 Task: Create a task  Add support for offline messaging and chat , assign it to team member softage.10@softage.net in the project WhiteCap and update the status of the task to  At Risk , set the priority of the task to Medium.
Action: Mouse moved to (63, 214)
Screenshot: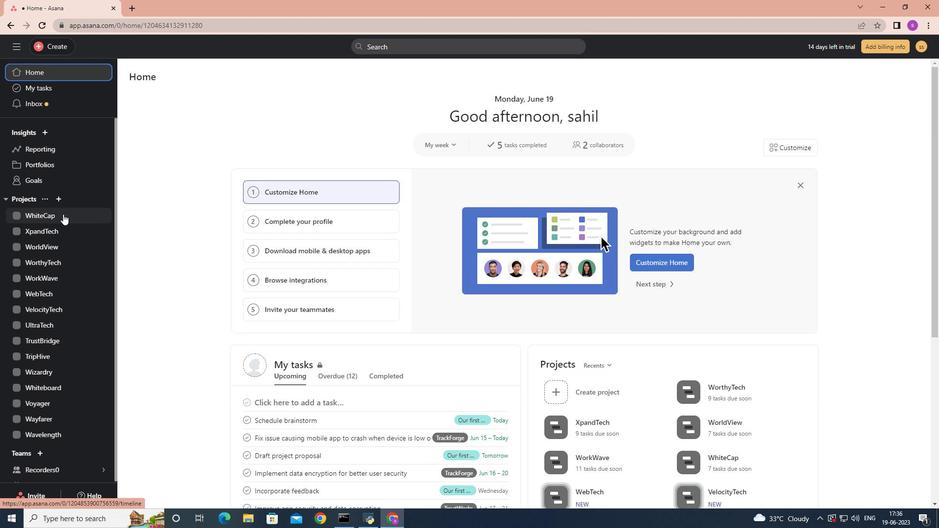 
Action: Mouse pressed left at (63, 214)
Screenshot: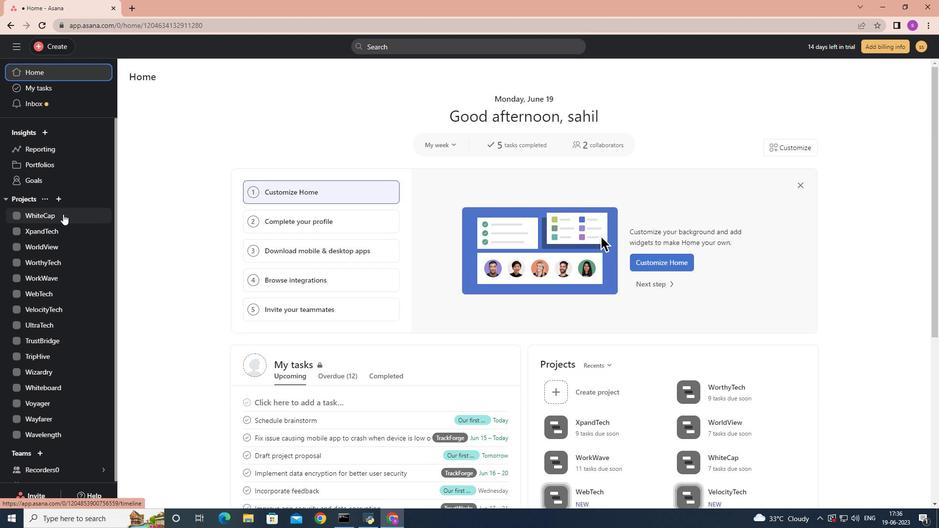 
Action: Mouse moved to (163, 121)
Screenshot: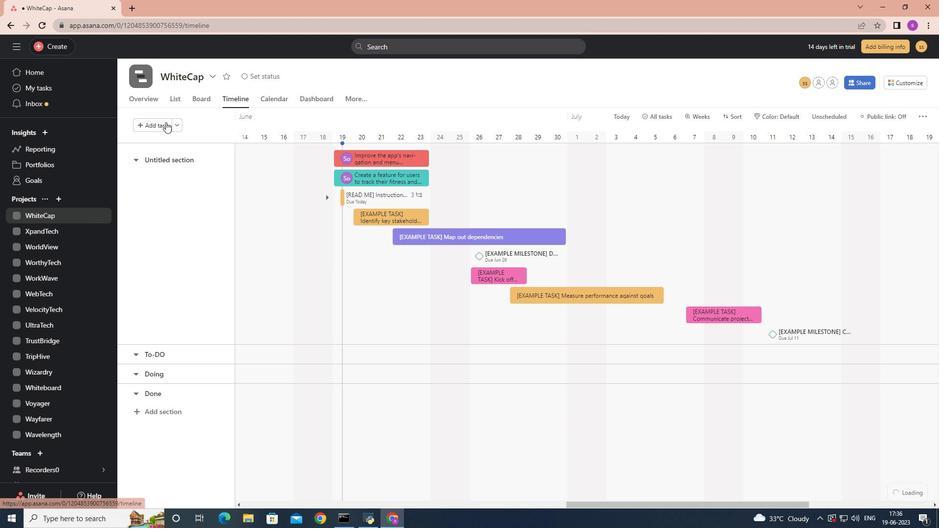 
Action: Mouse pressed left at (163, 121)
Screenshot: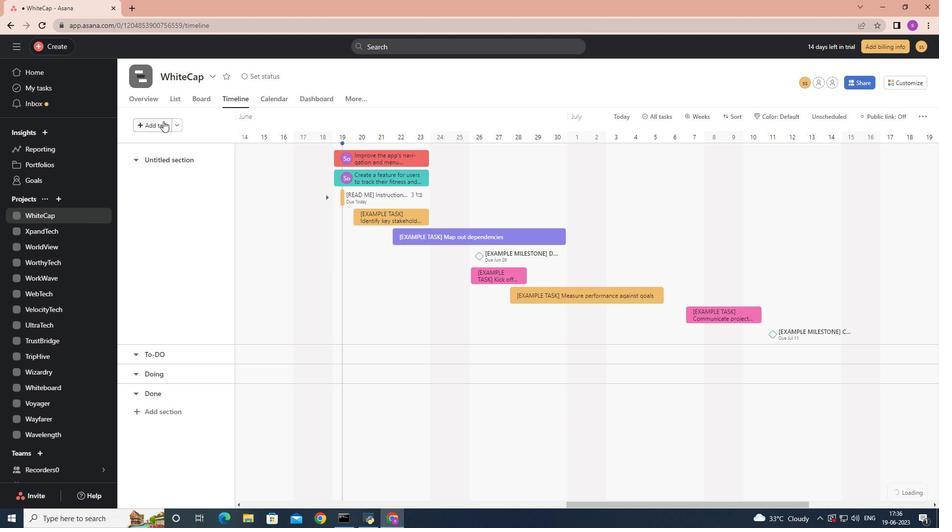 
Action: Mouse moved to (219, 146)
Screenshot: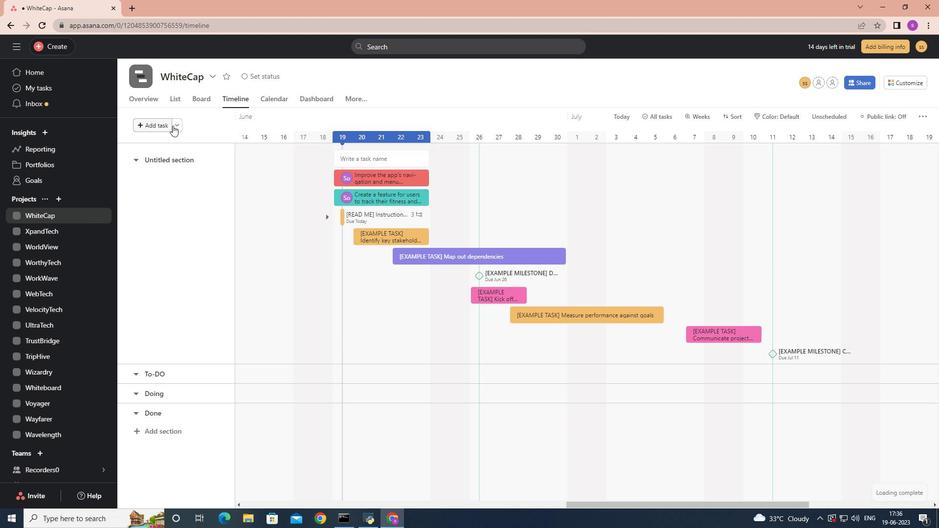 
Action: Key pressed <Key.shift>Add<Key.space>support<Key.space>for<Key.space>offline<Key.space>messaging<Key.space>and<Key.space>chat<Key.space>
Screenshot: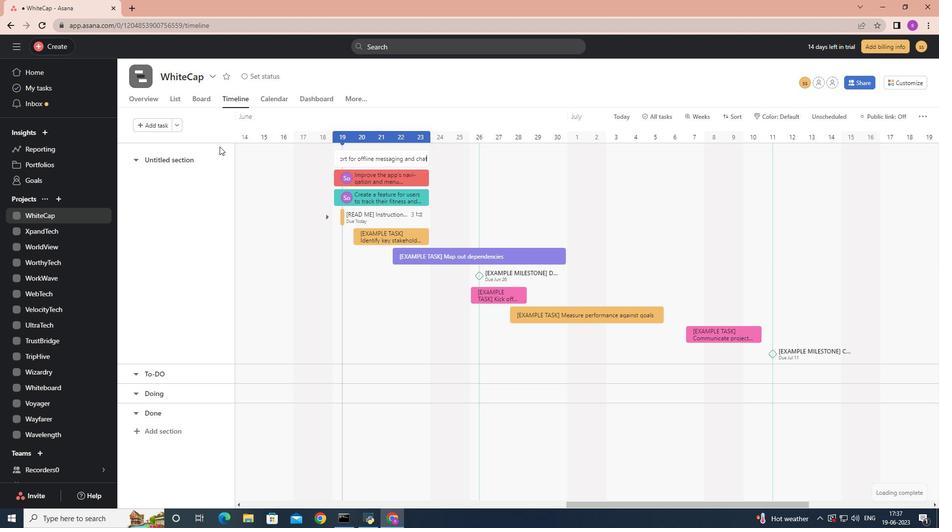 
Action: Mouse moved to (219, 148)
Screenshot: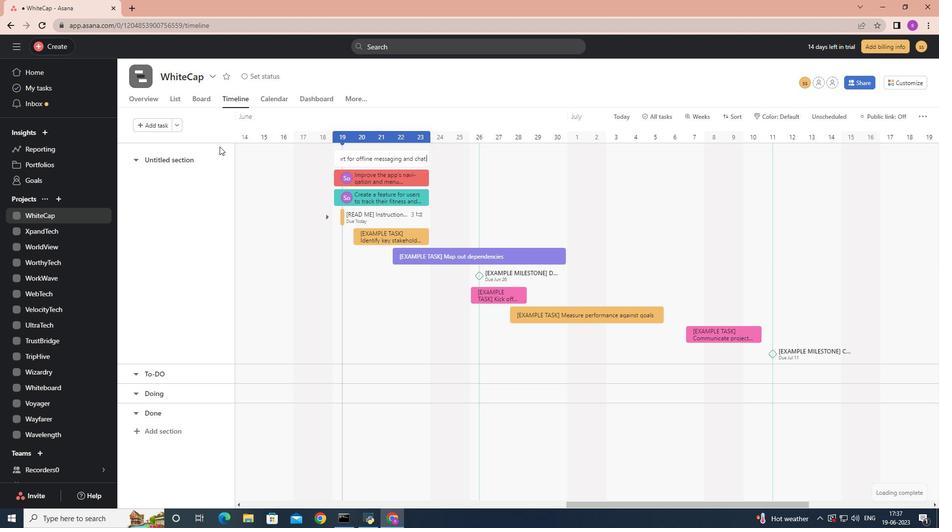 
Action: Key pressed <Key.enter>
Screenshot: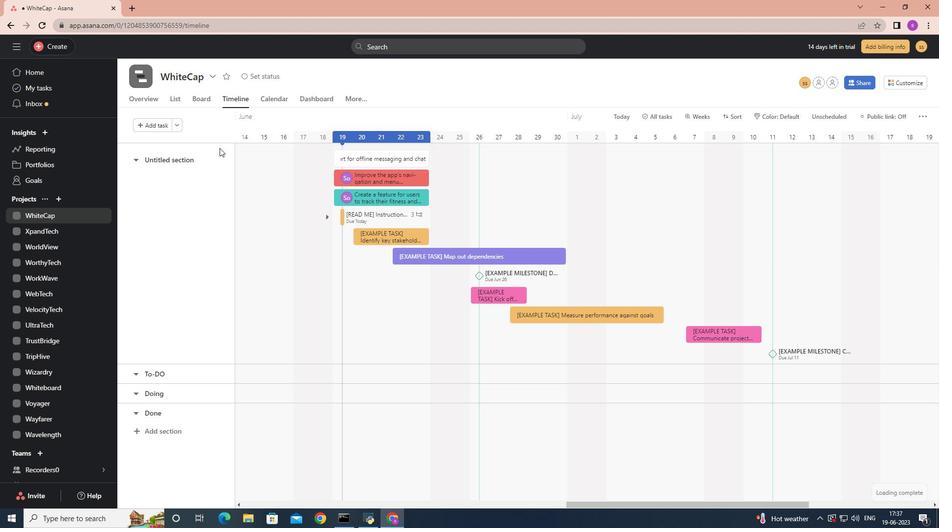 
Action: Mouse moved to (359, 156)
Screenshot: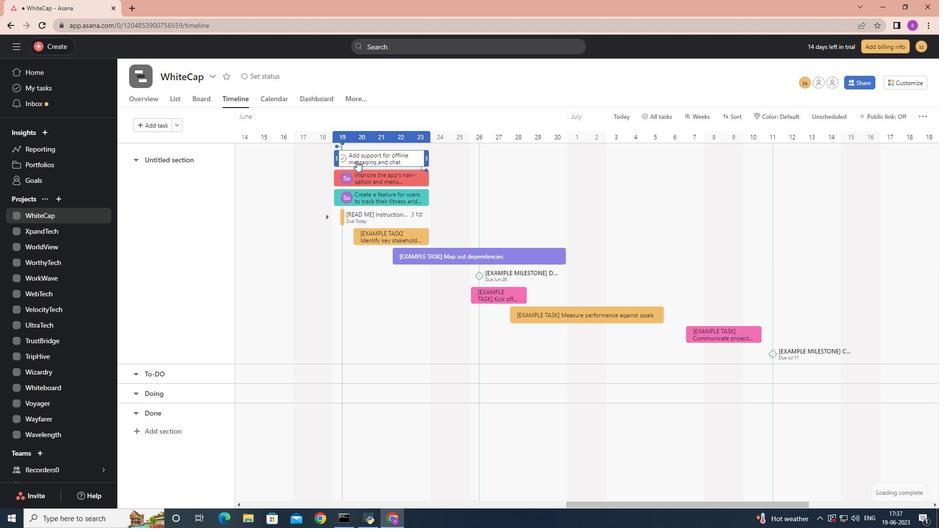 
Action: Mouse pressed left at (359, 156)
Screenshot: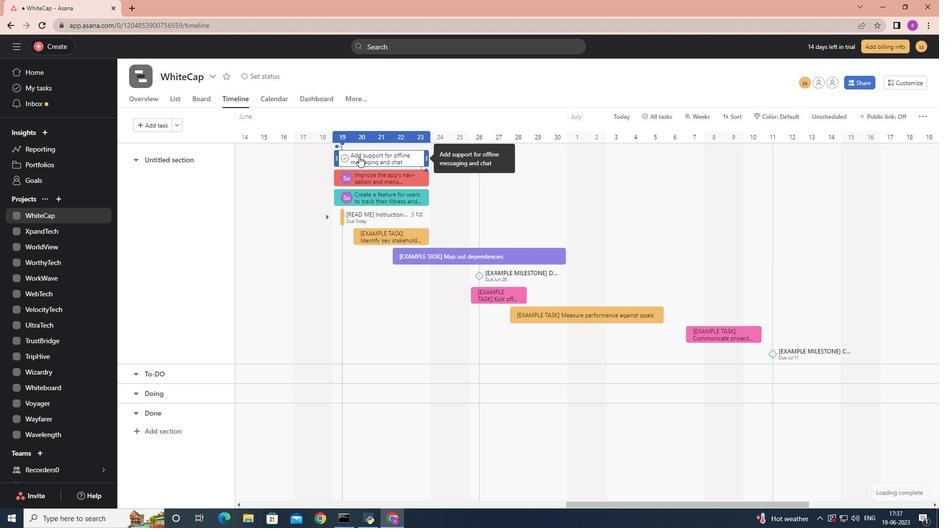 
Action: Mouse moved to (690, 172)
Screenshot: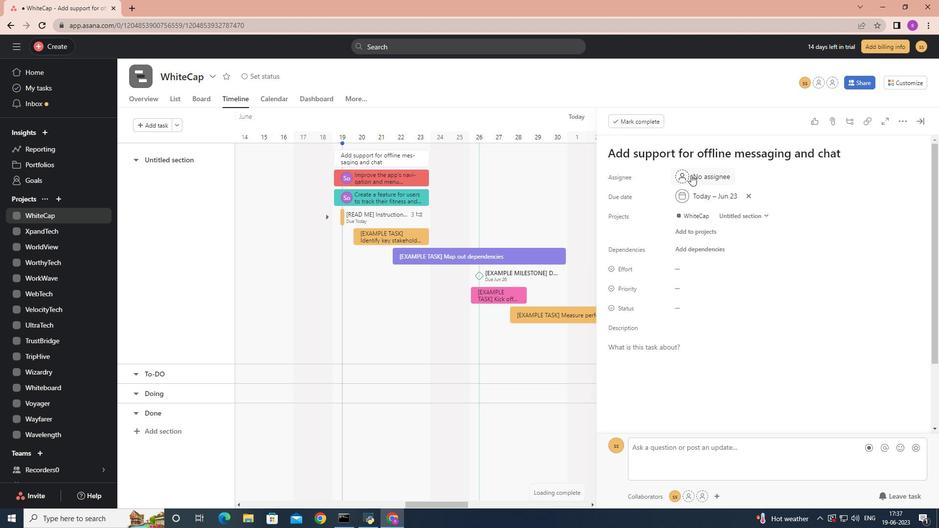 
Action: Mouse pressed left at (690, 172)
Screenshot: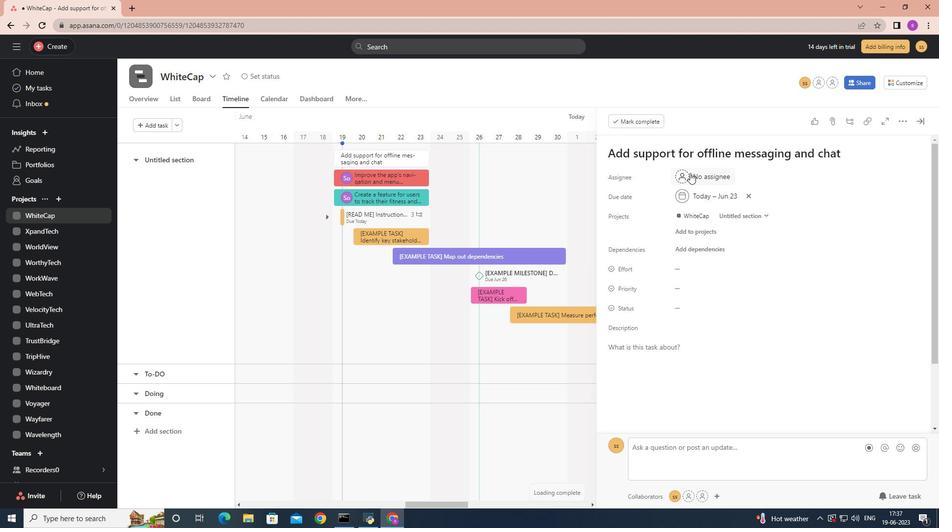 
Action: Mouse moved to (688, 172)
Screenshot: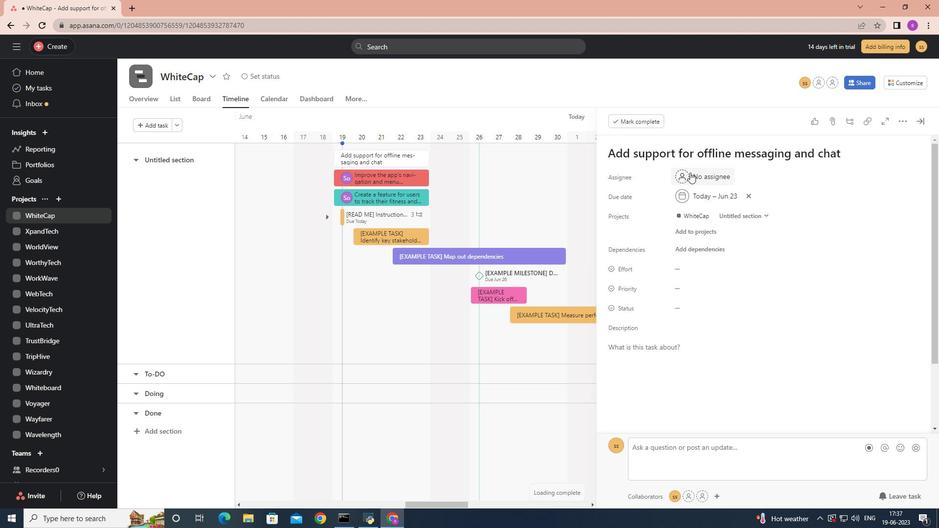 
Action: Key pressed sofatge.10
Screenshot: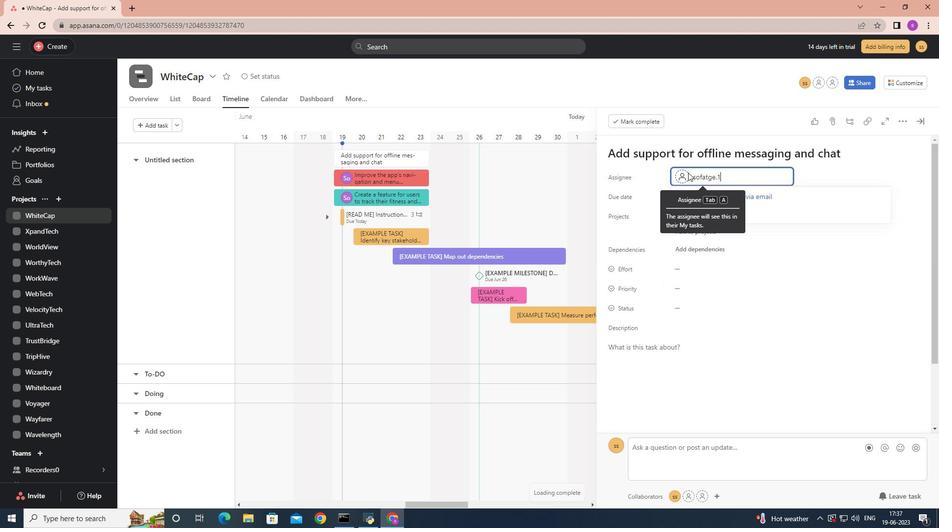 
Action: Mouse moved to (750, 195)
Screenshot: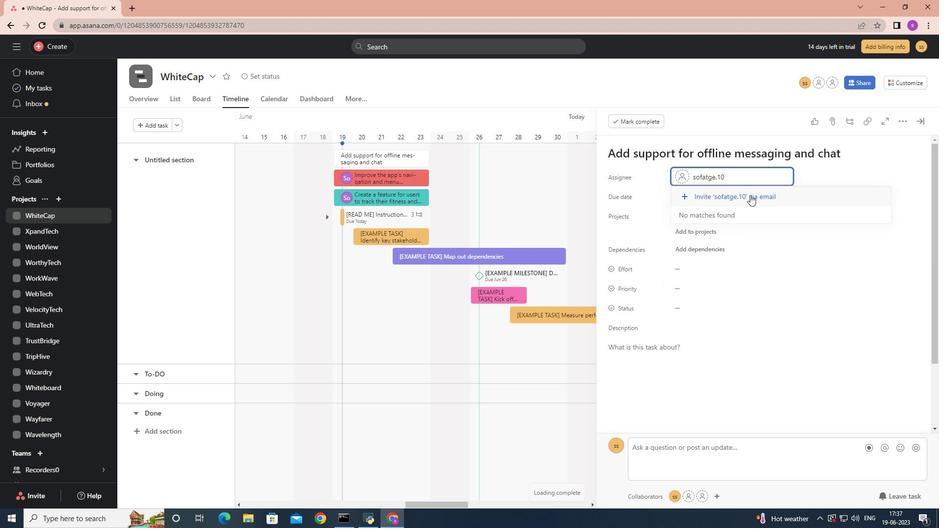 
Action: Key pressed <Key.shift>@softage.net<Key.enter>
Screenshot: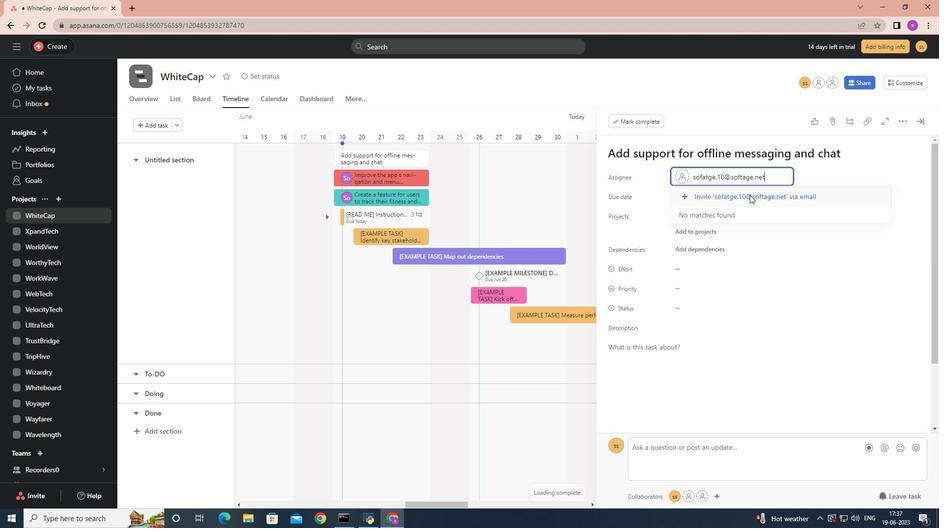 
Action: Mouse moved to (729, 172)
Screenshot: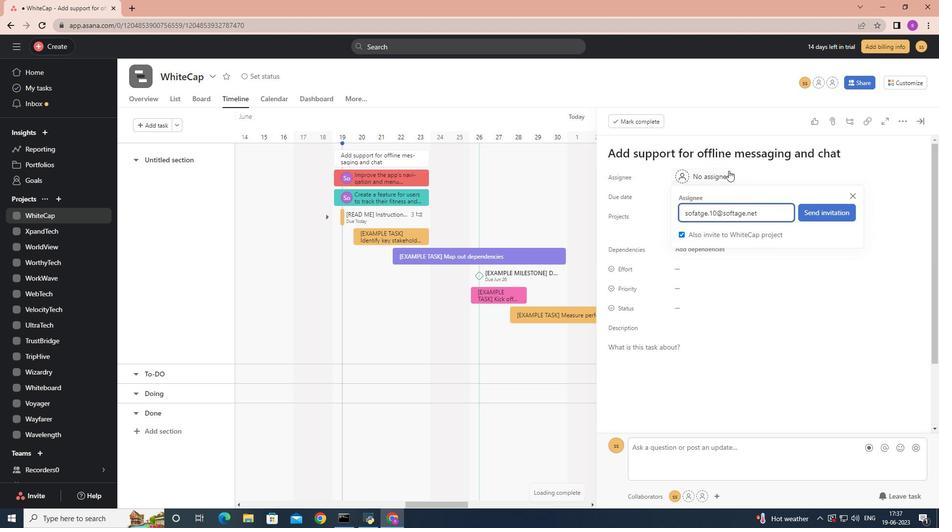
Action: Mouse pressed left at (729, 172)
Screenshot: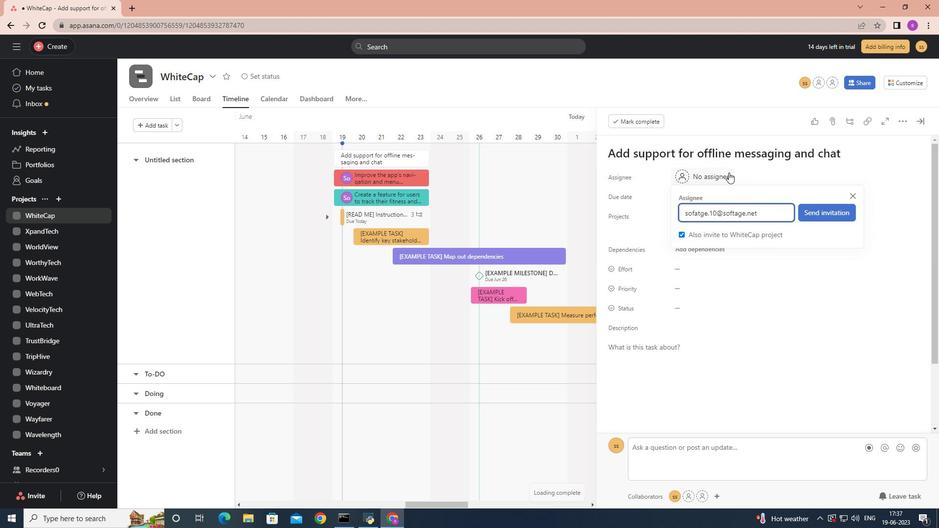
Action: Mouse moved to (760, 178)
Screenshot: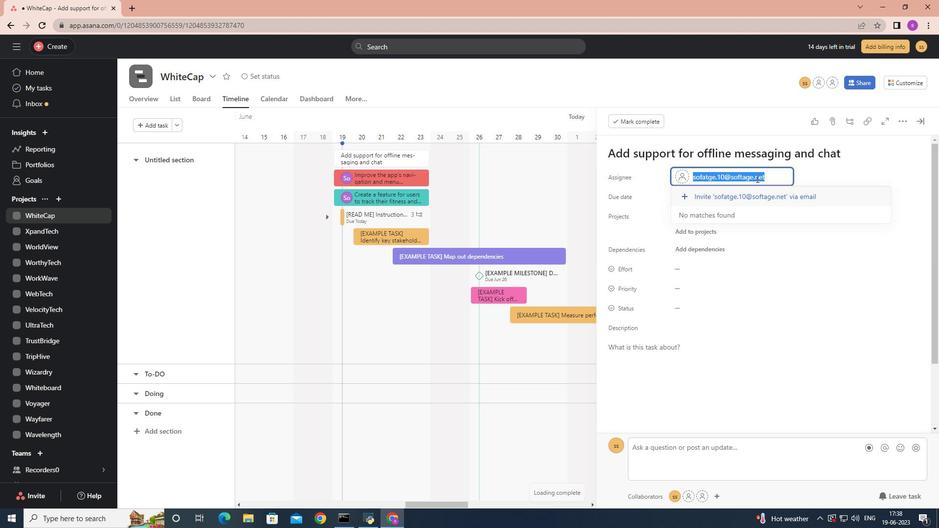 
Action: Key pressed <Key.enter>
Screenshot: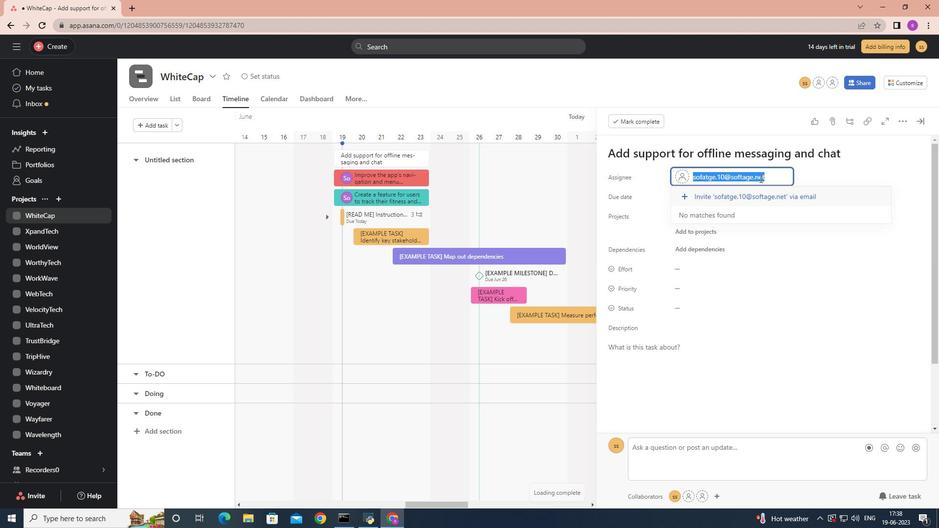 
Action: Mouse moved to (766, 177)
Screenshot: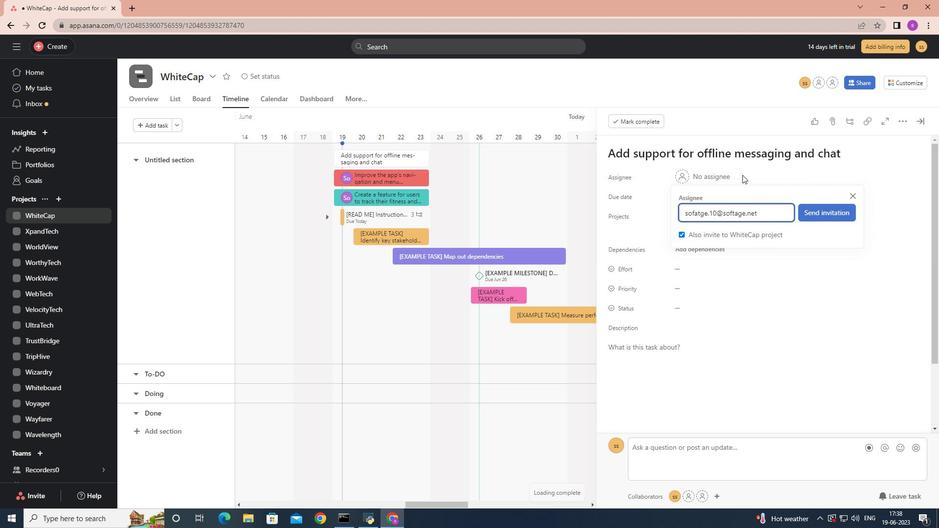 
Action: Mouse pressed left at (748, 175)
Screenshot: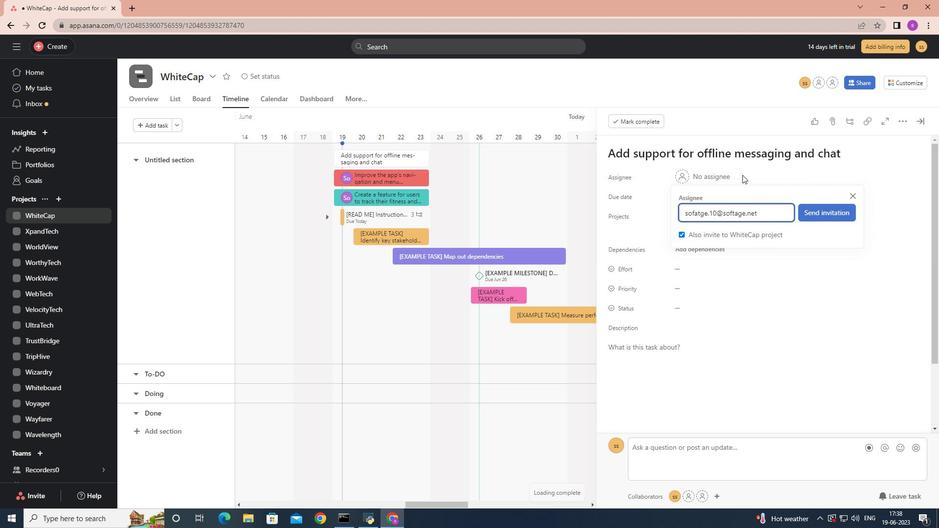
Action: Mouse moved to (687, 176)
Screenshot: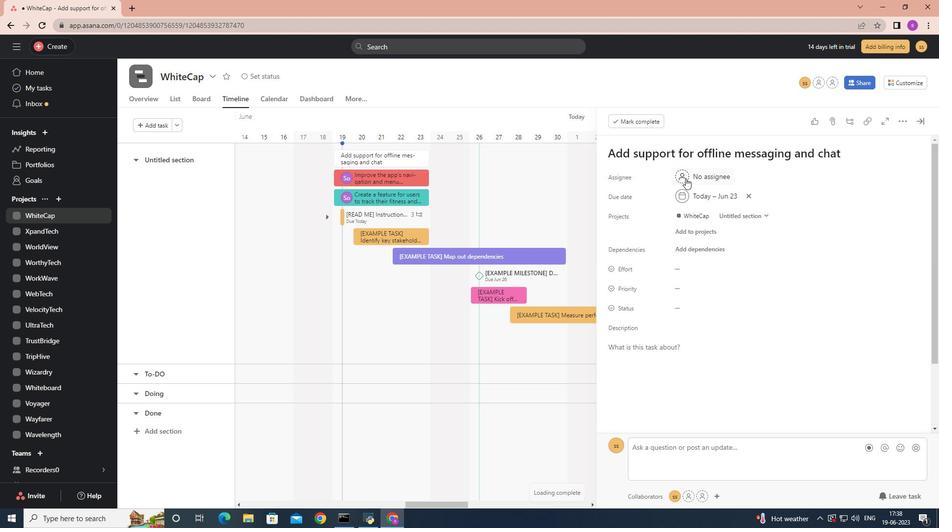 
Action: Mouse pressed left at (687, 176)
Screenshot: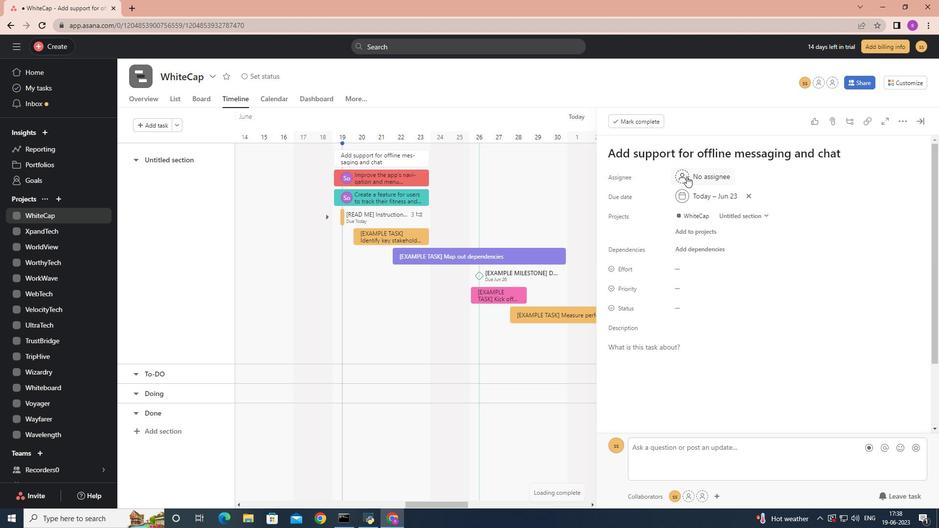 
Action: Mouse moved to (736, 176)
Screenshot: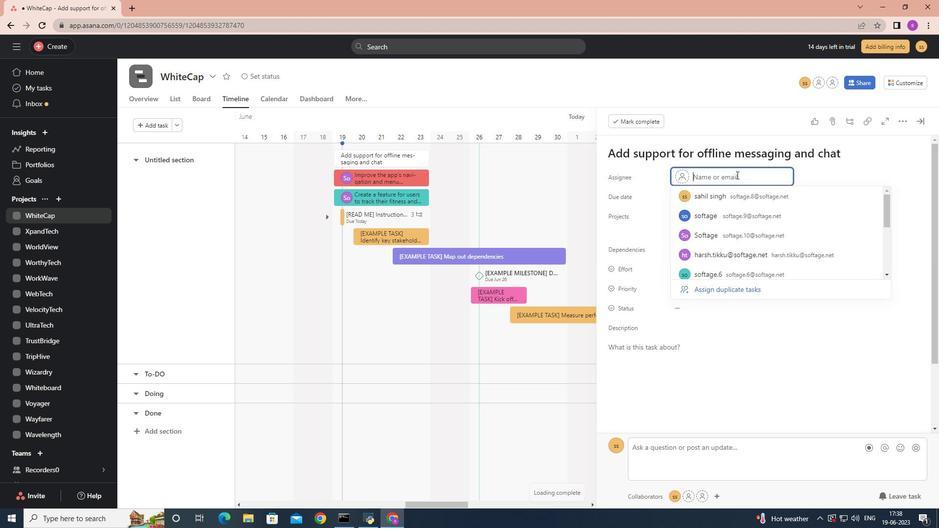 
Action: Key pressed softage.10
Screenshot: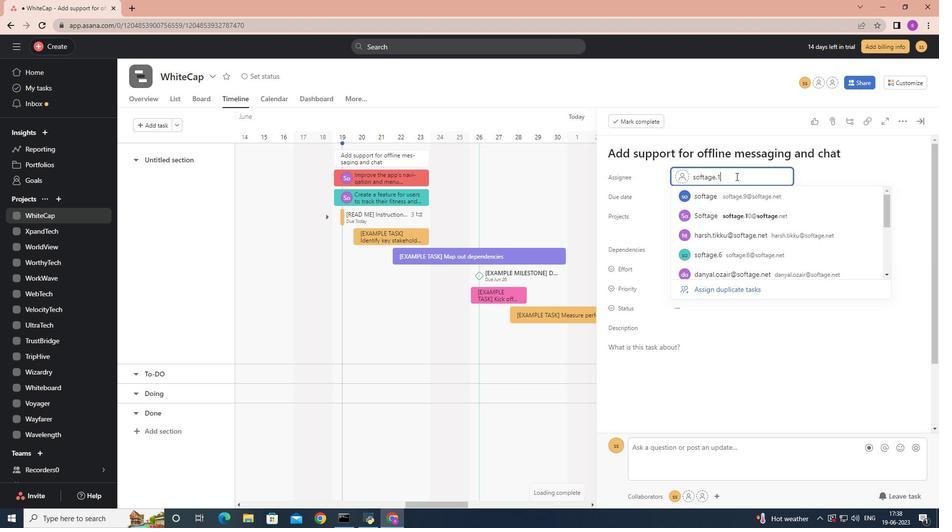 
Action: Mouse moved to (746, 182)
Screenshot: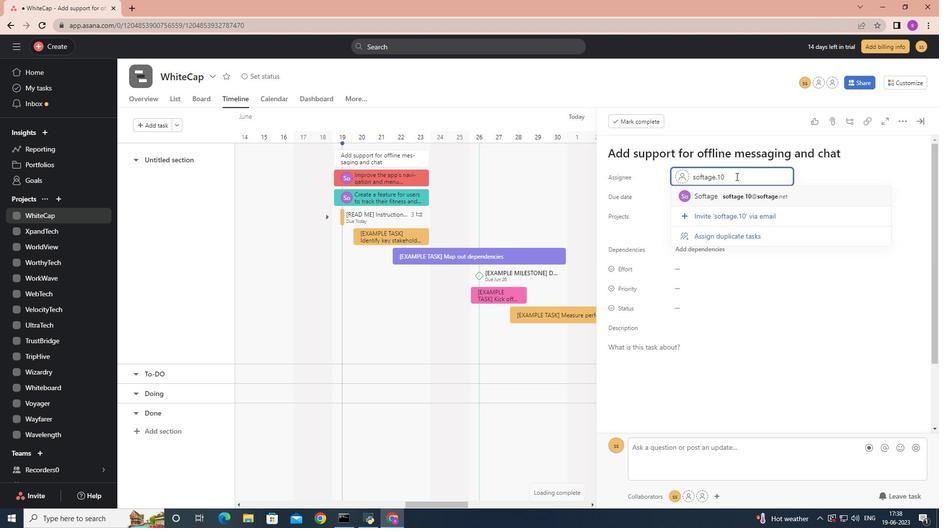 
Action: Key pressed <Key.shift>
Screenshot: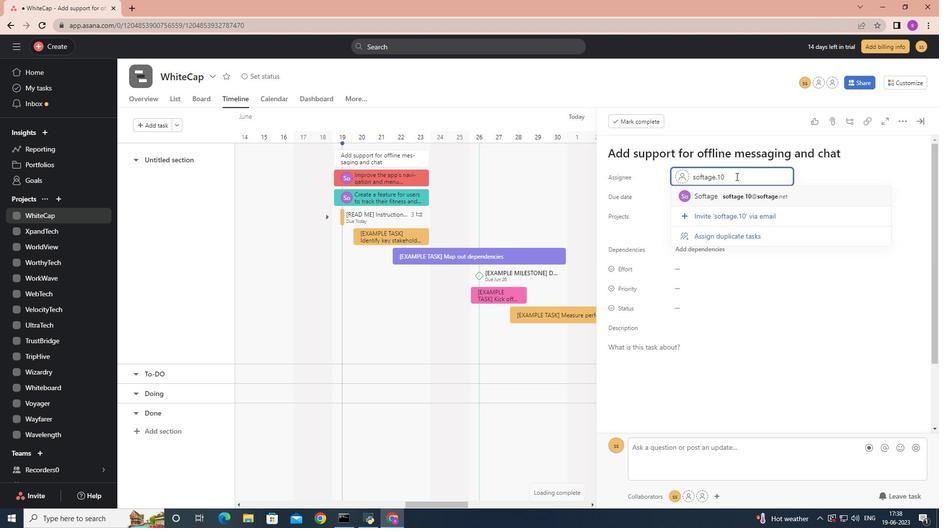 
Action: Mouse moved to (750, 186)
Screenshot: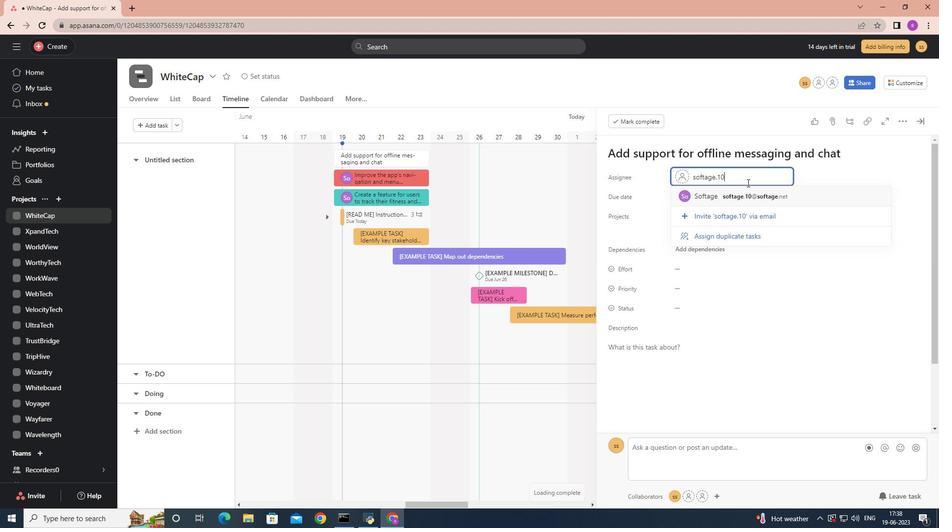 
Action: Key pressed @
Screenshot: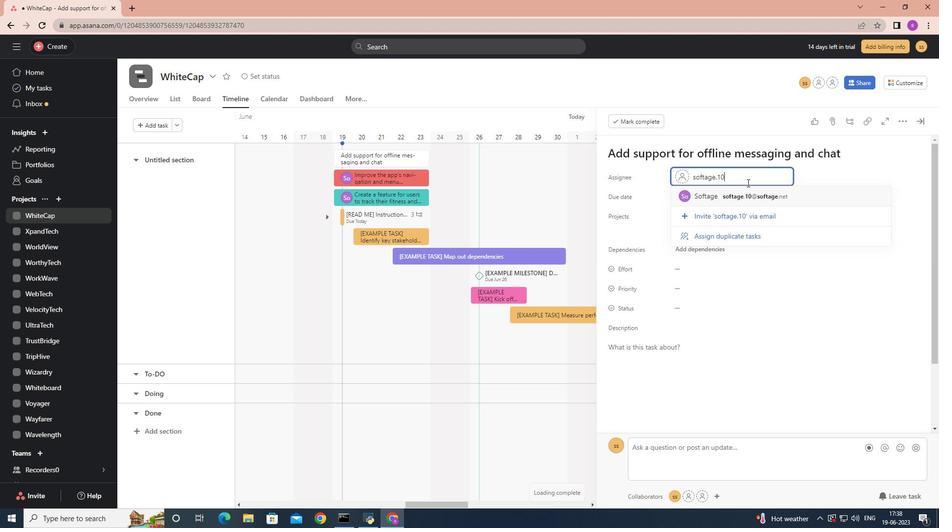 
Action: Mouse moved to (753, 196)
Screenshot: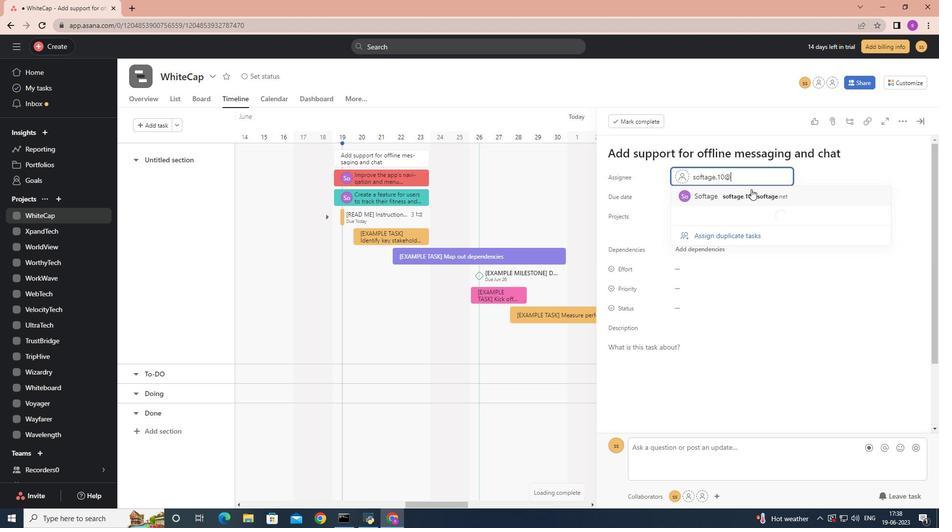 
Action: Mouse pressed left at (753, 196)
Screenshot: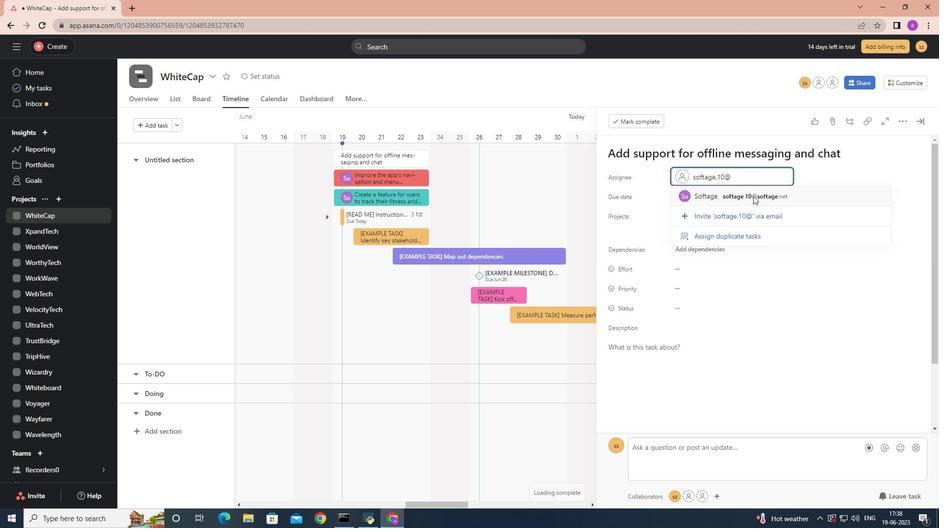 
Action: Mouse pressed left at (753, 196)
Screenshot: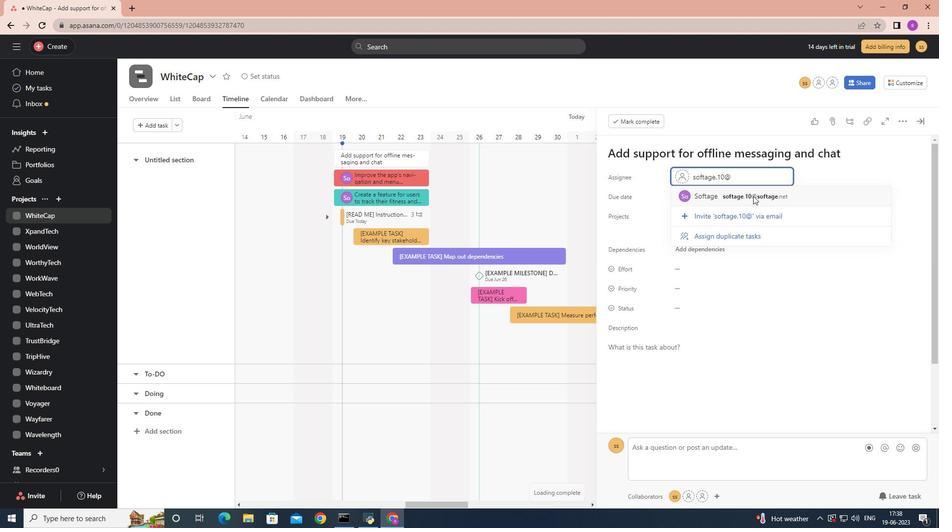 
Action: Mouse moved to (749, 191)
Screenshot: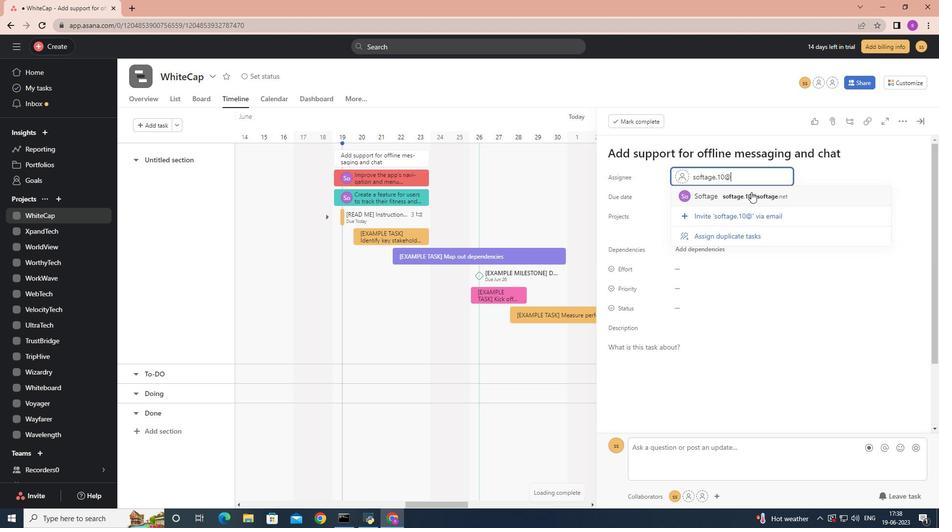 
Action: Mouse pressed left at (749, 191)
Screenshot: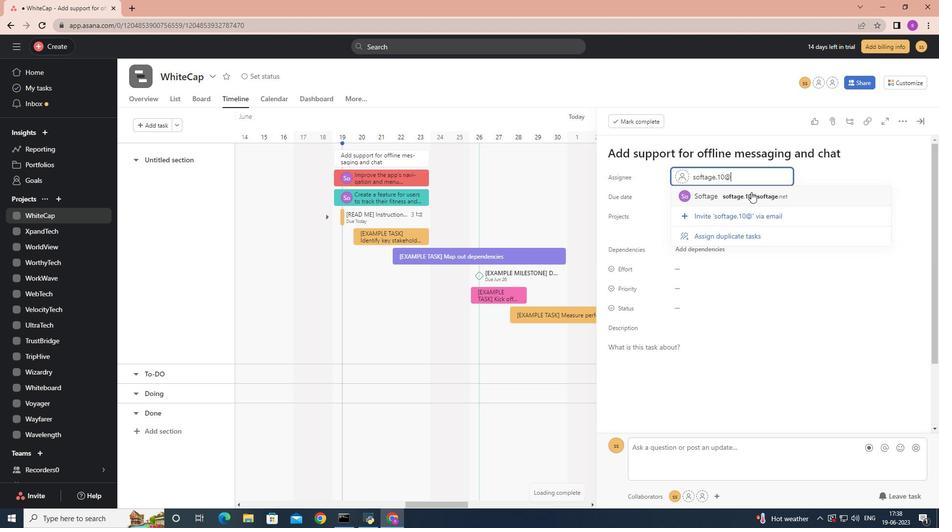 
Action: Mouse moved to (749, 191)
Screenshot: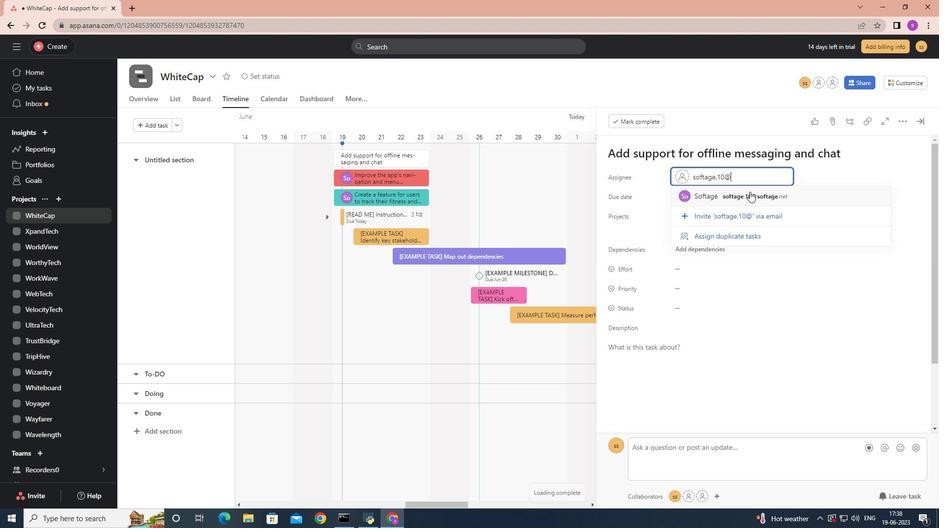
Action: Mouse pressed left at (749, 191)
Screenshot: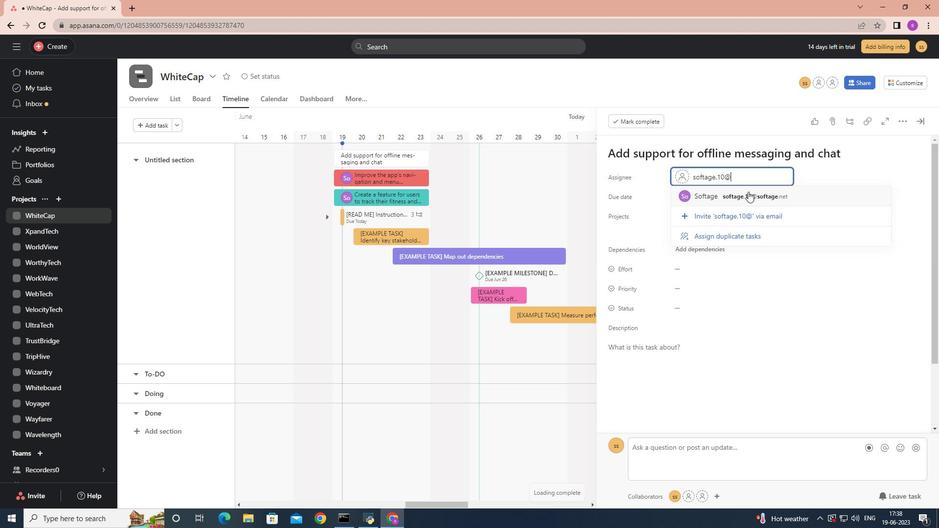 
Action: Mouse moved to (690, 306)
Screenshot: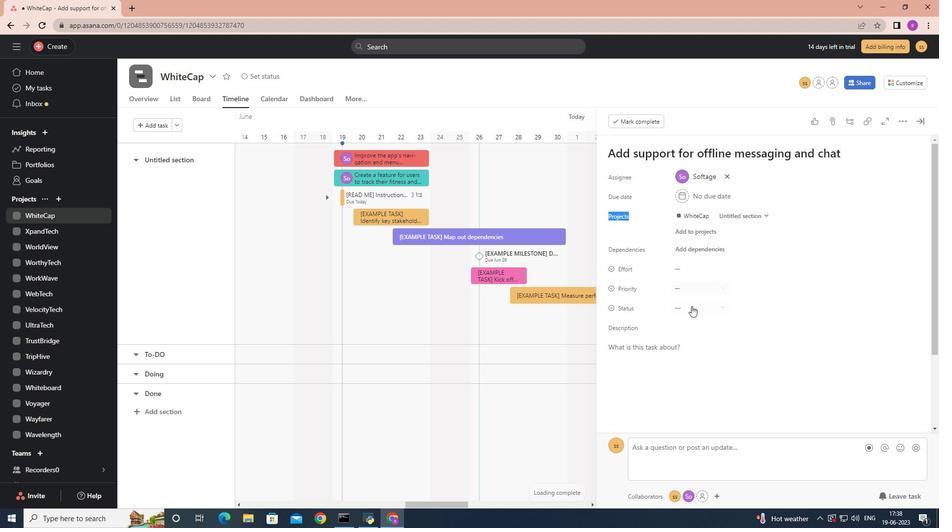 
Action: Mouse pressed left at (690, 306)
Screenshot: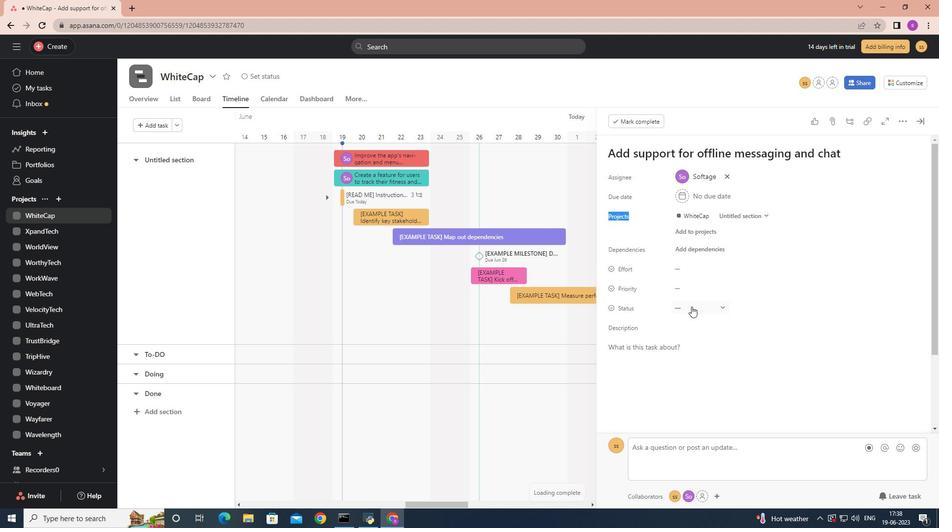 
Action: Mouse moved to (701, 359)
Screenshot: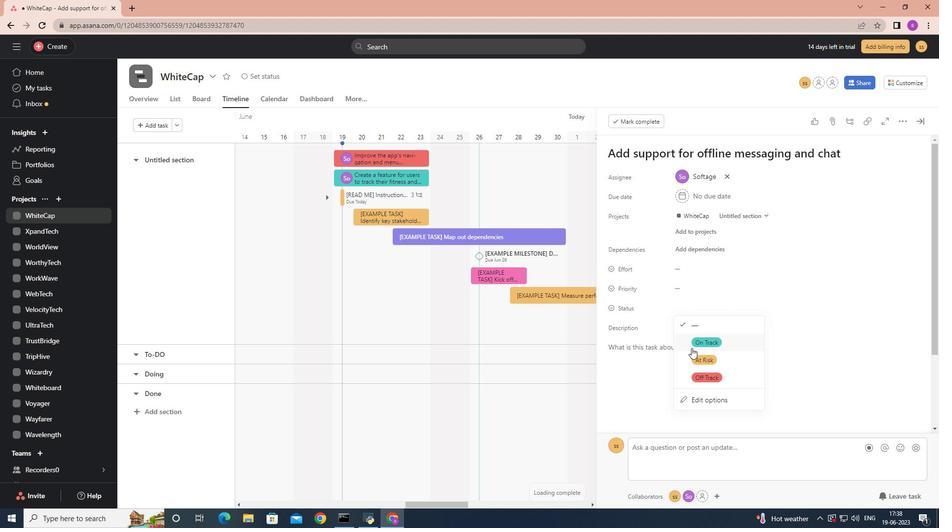 
Action: Mouse pressed left at (701, 359)
Screenshot: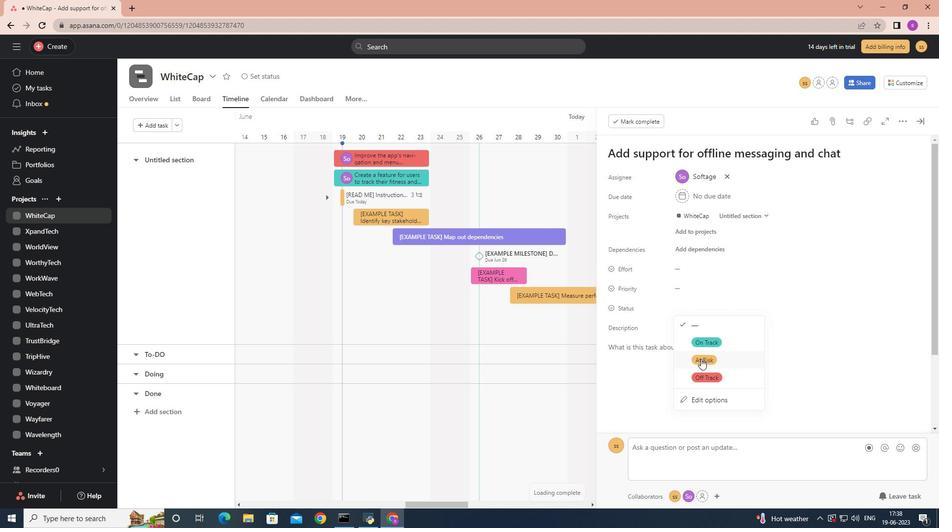 
Action: Mouse moved to (690, 292)
Screenshot: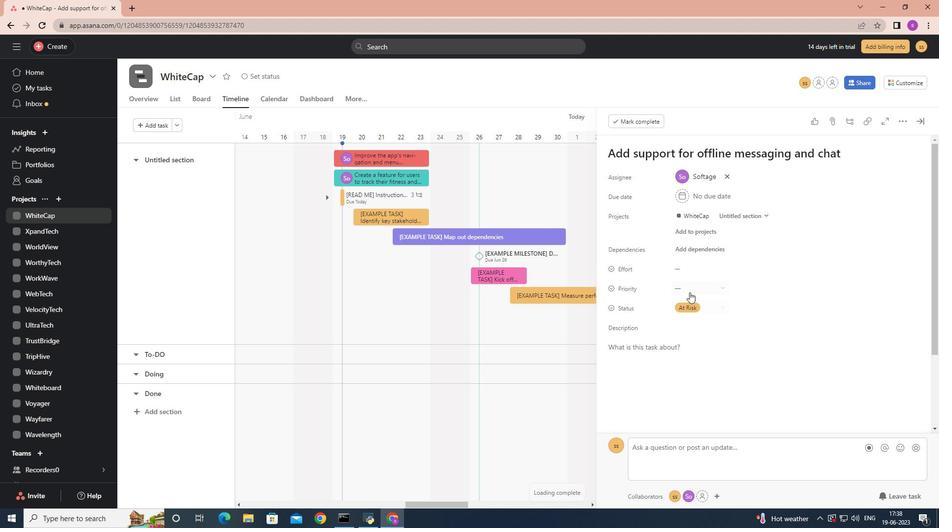 
Action: Mouse pressed left at (690, 292)
Screenshot: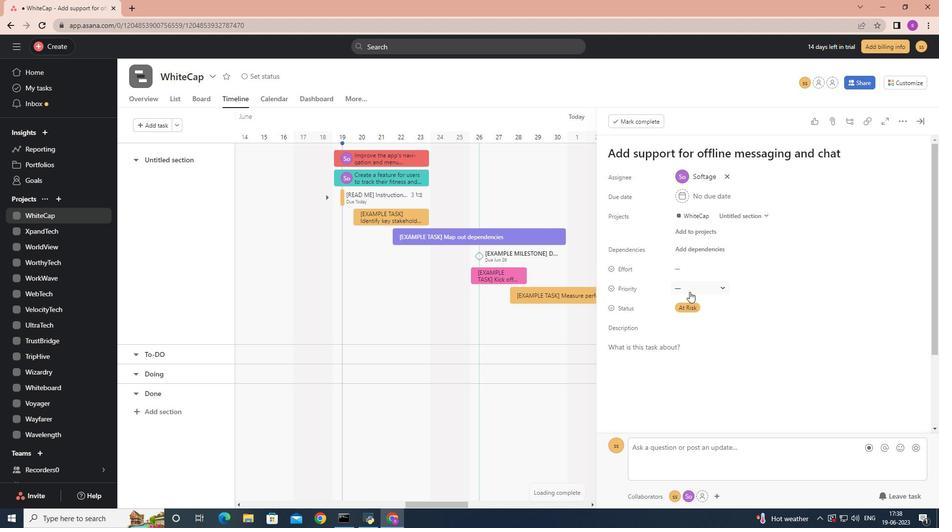 
Action: Mouse moved to (713, 335)
Screenshot: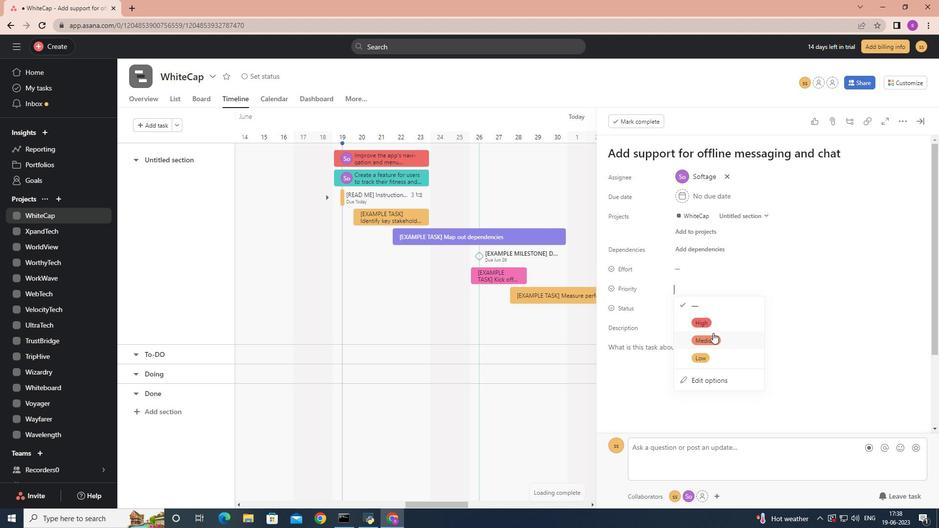 
Action: Mouse pressed left at (713, 335)
Screenshot: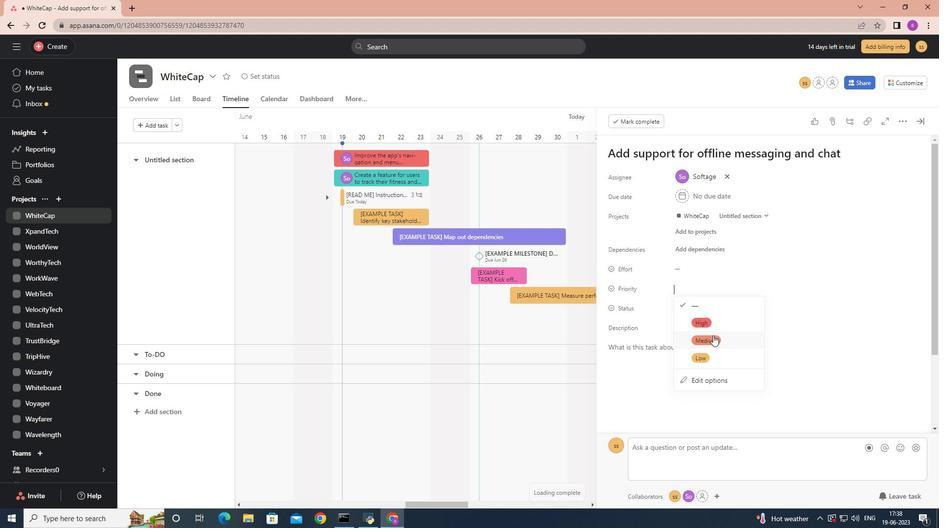 
Action: Mouse moved to (716, 335)
Screenshot: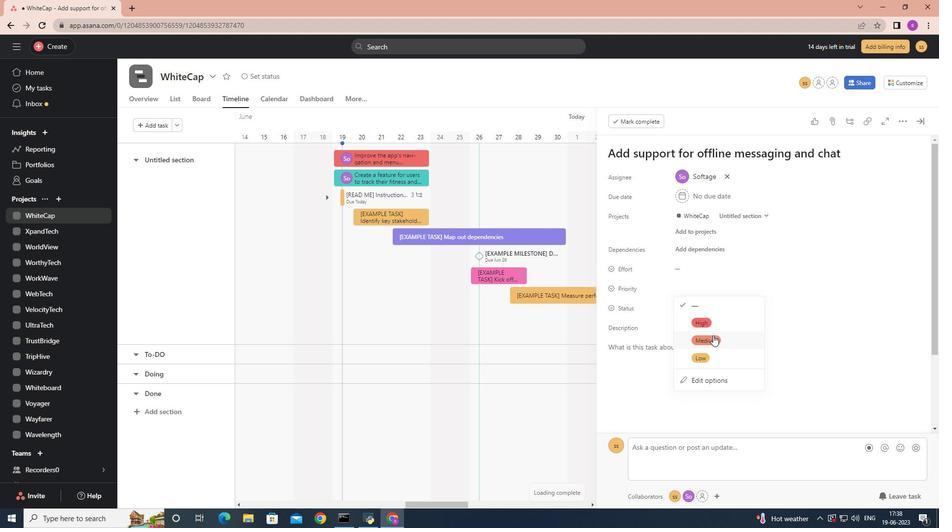 
